 Task: select a rule when a list is renamed by me.
Action: Mouse moved to (1135, 92)
Screenshot: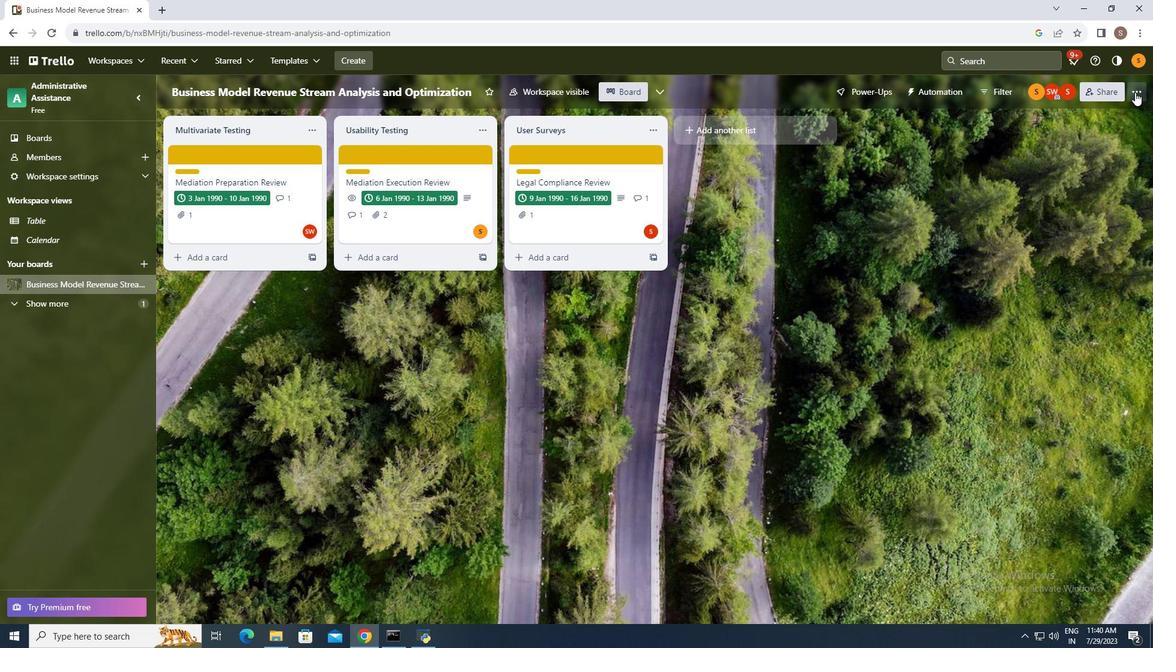 
Action: Mouse pressed left at (1135, 92)
Screenshot: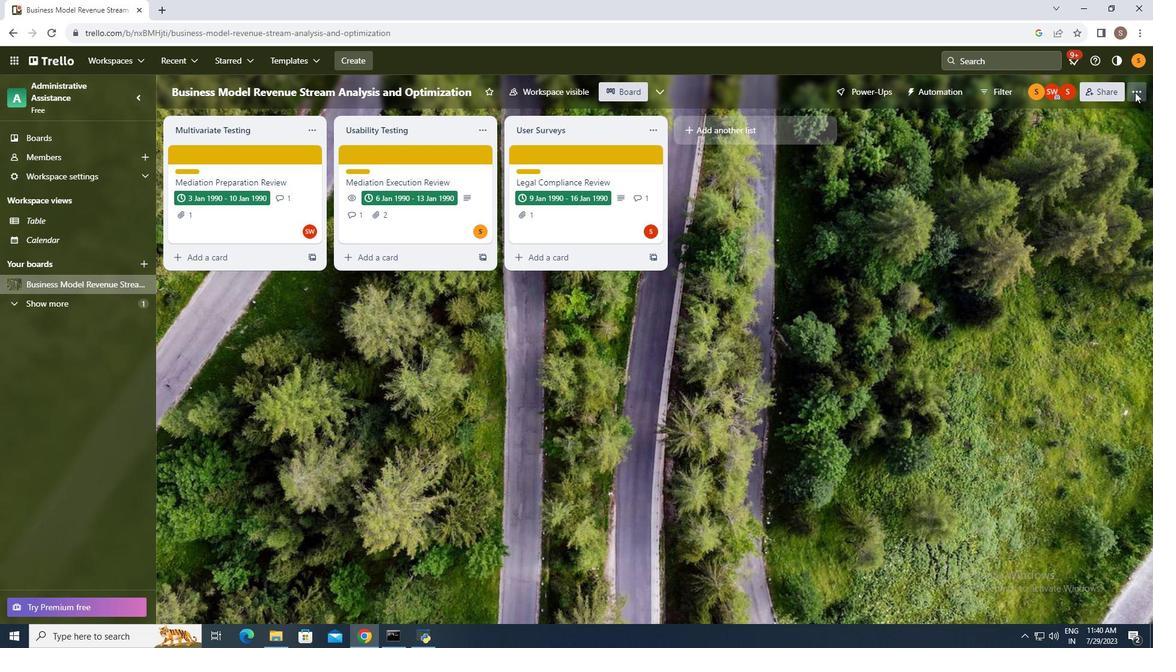 
Action: Mouse moved to (1021, 260)
Screenshot: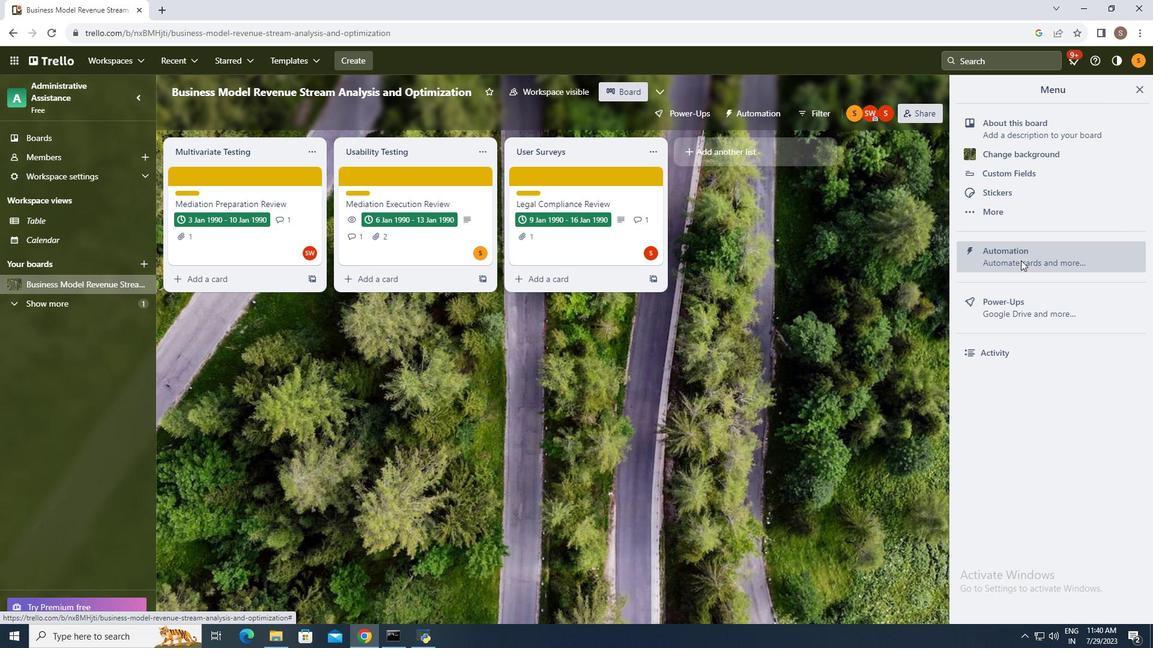 
Action: Mouse pressed left at (1021, 260)
Screenshot: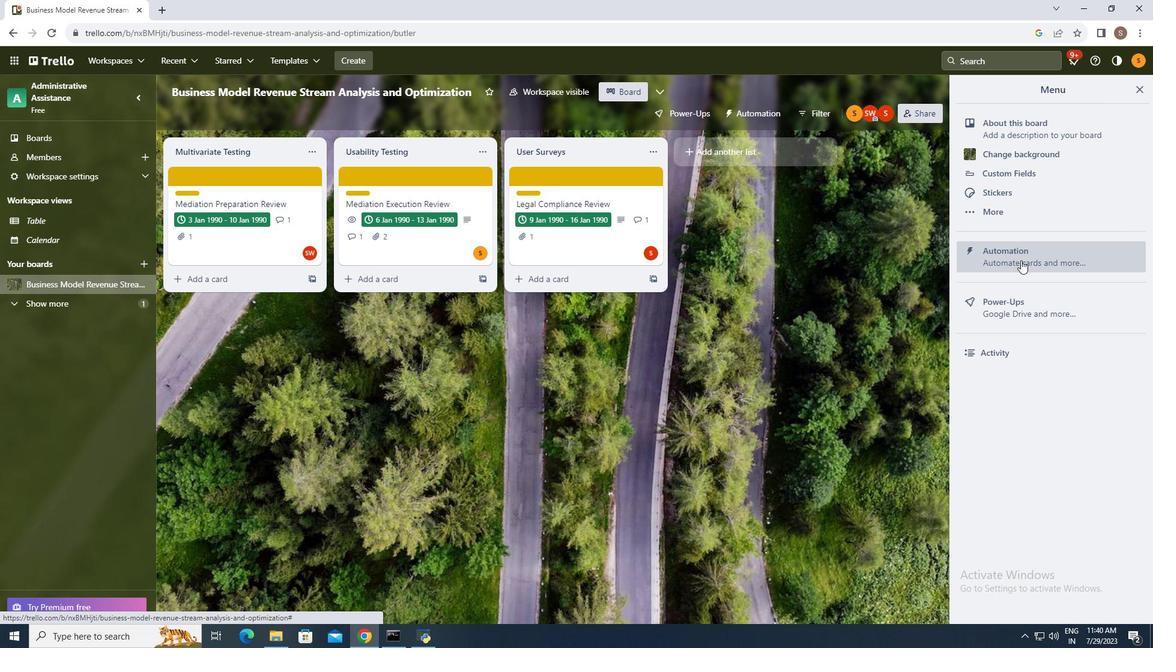 
Action: Mouse moved to (215, 213)
Screenshot: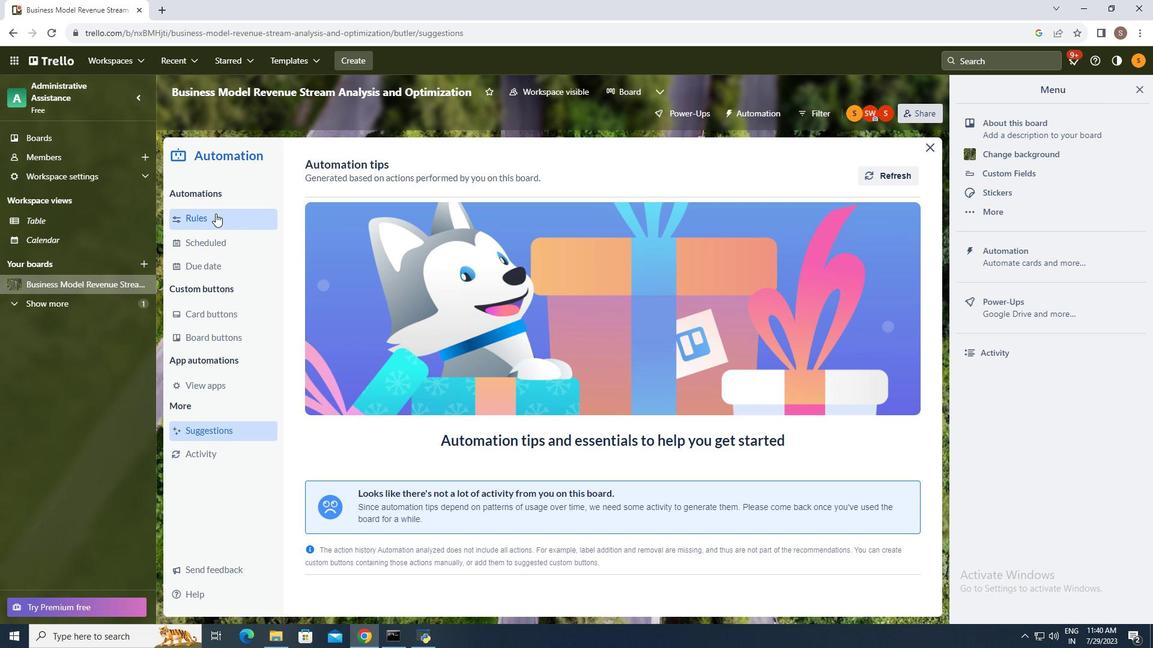 
Action: Mouse pressed left at (215, 213)
Screenshot: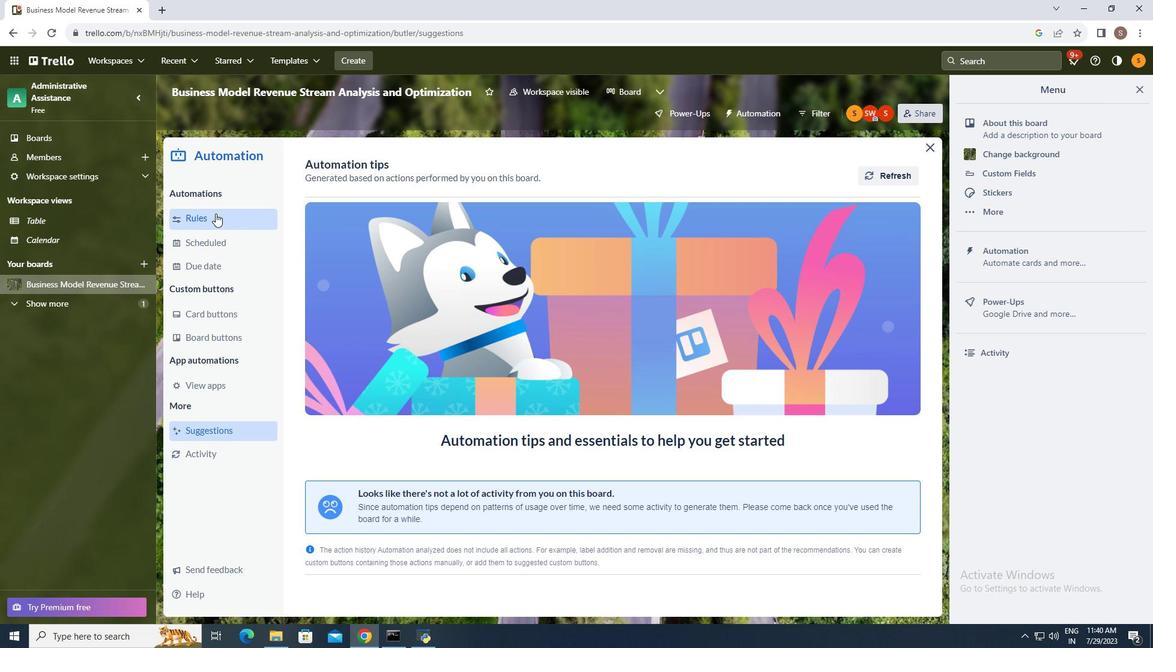 
Action: Mouse moved to (802, 166)
Screenshot: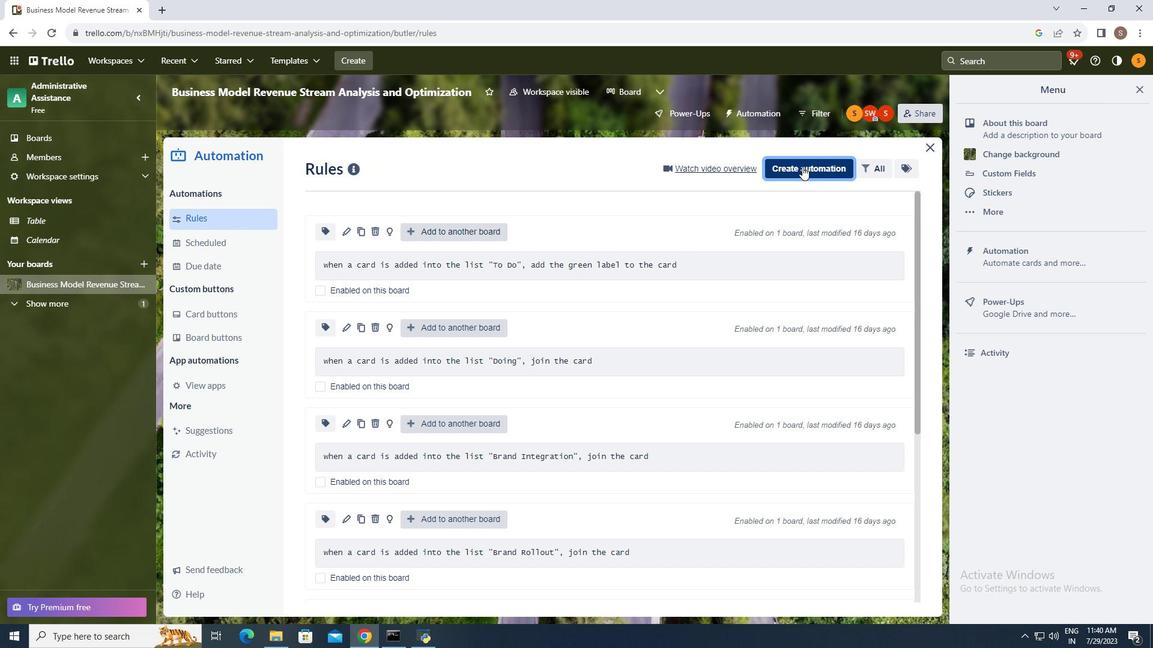 
Action: Mouse pressed left at (802, 166)
Screenshot: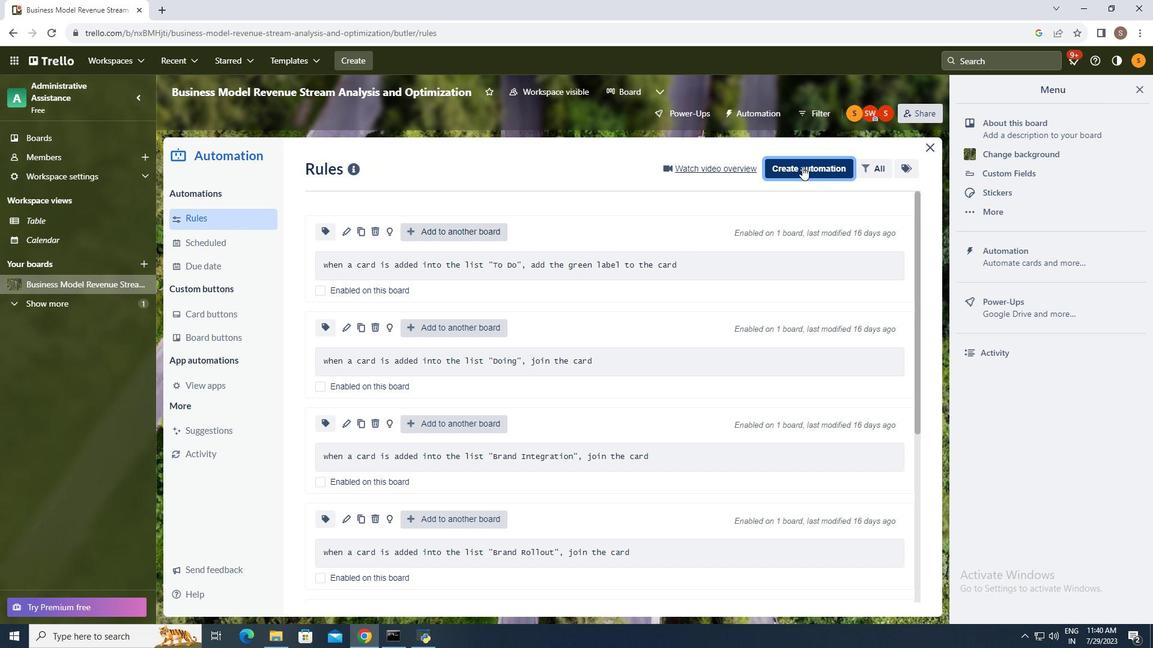 
Action: Mouse moved to (610, 281)
Screenshot: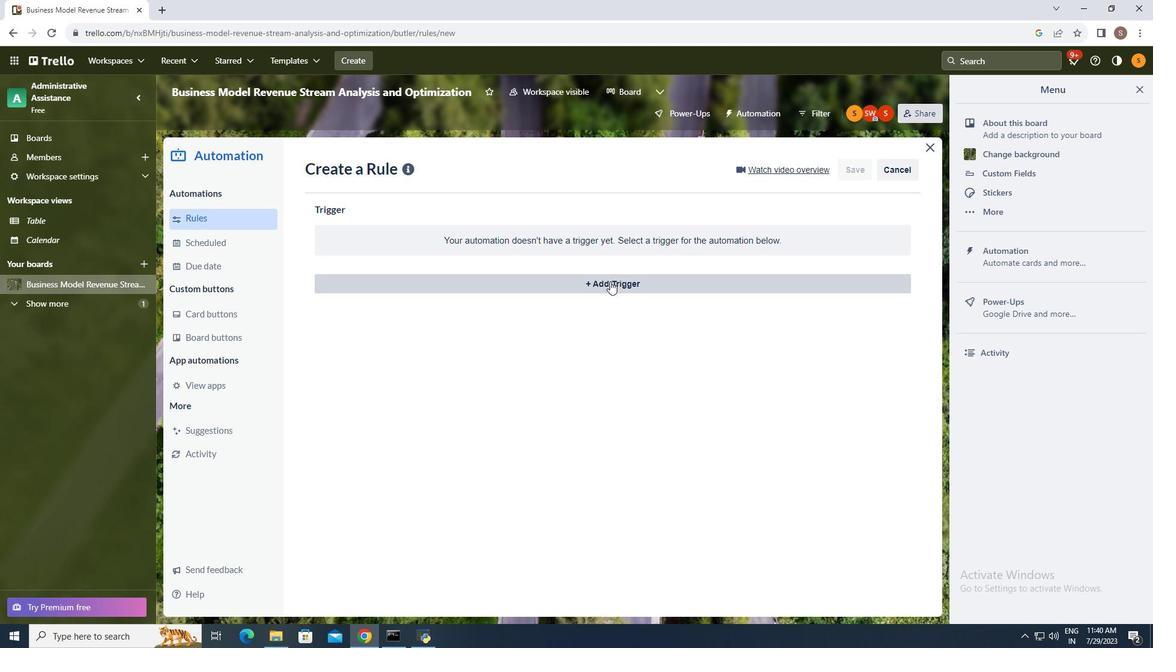 
Action: Mouse pressed left at (610, 281)
Screenshot: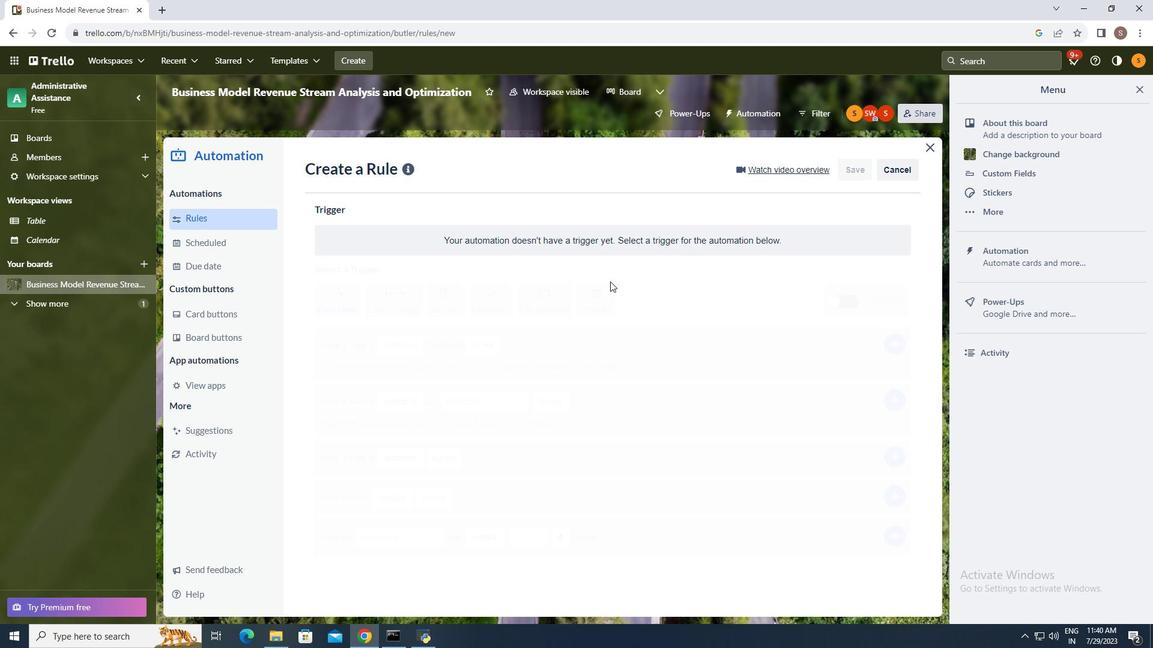
Action: Mouse moved to (384, 529)
Screenshot: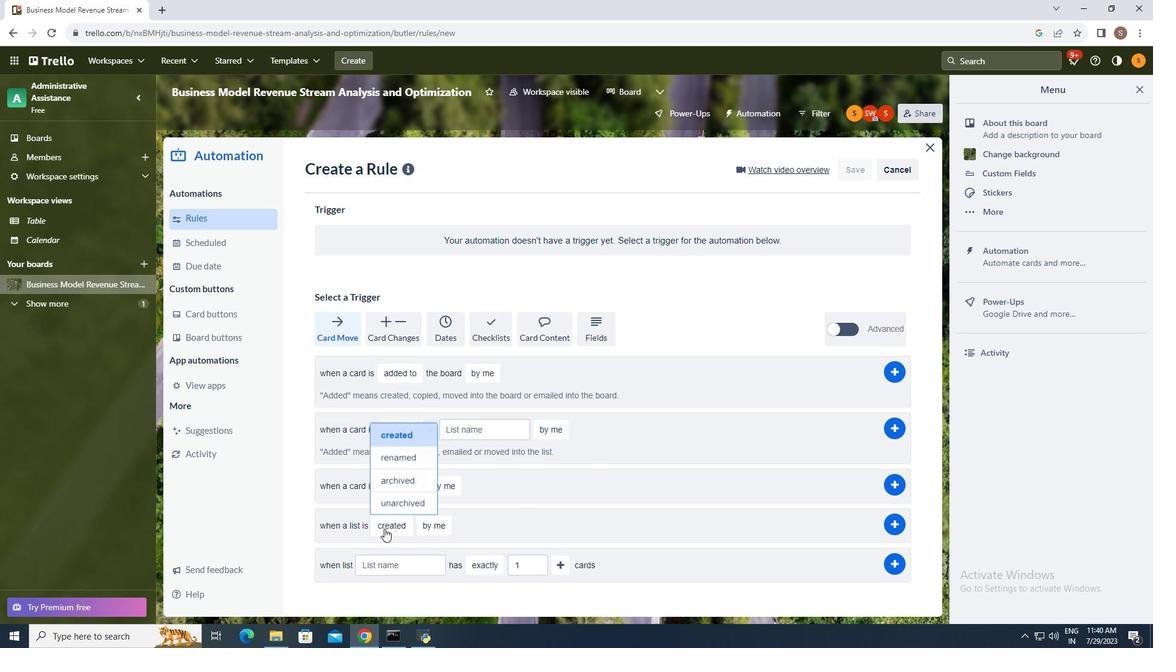 
Action: Mouse pressed left at (384, 529)
Screenshot: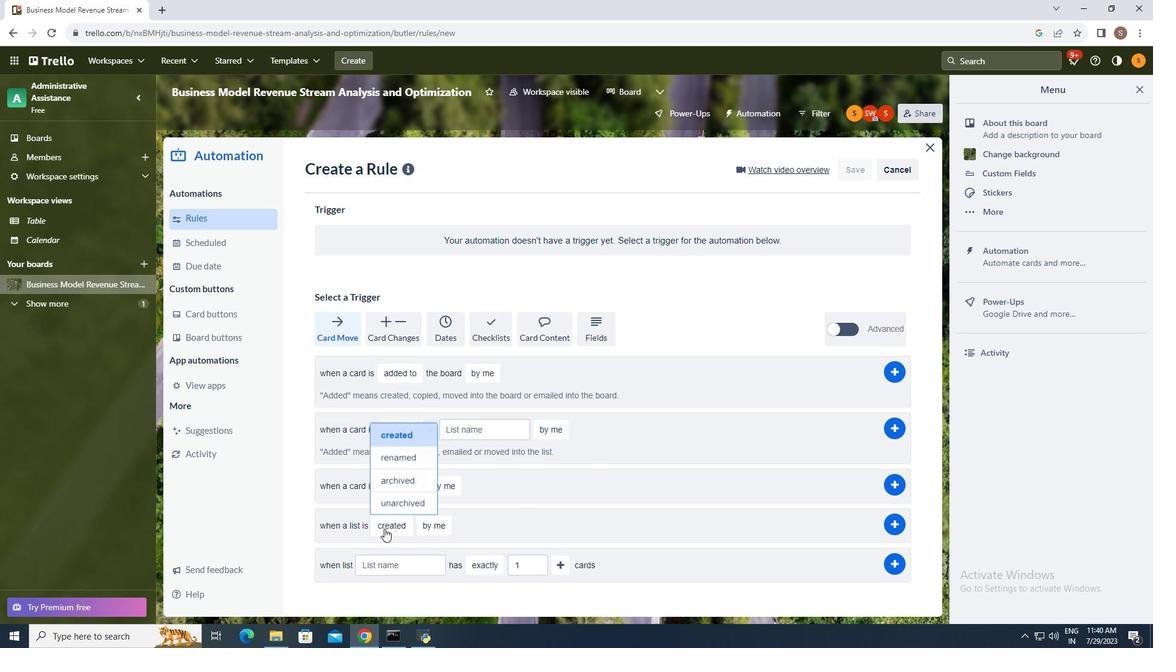
Action: Mouse moved to (395, 457)
Screenshot: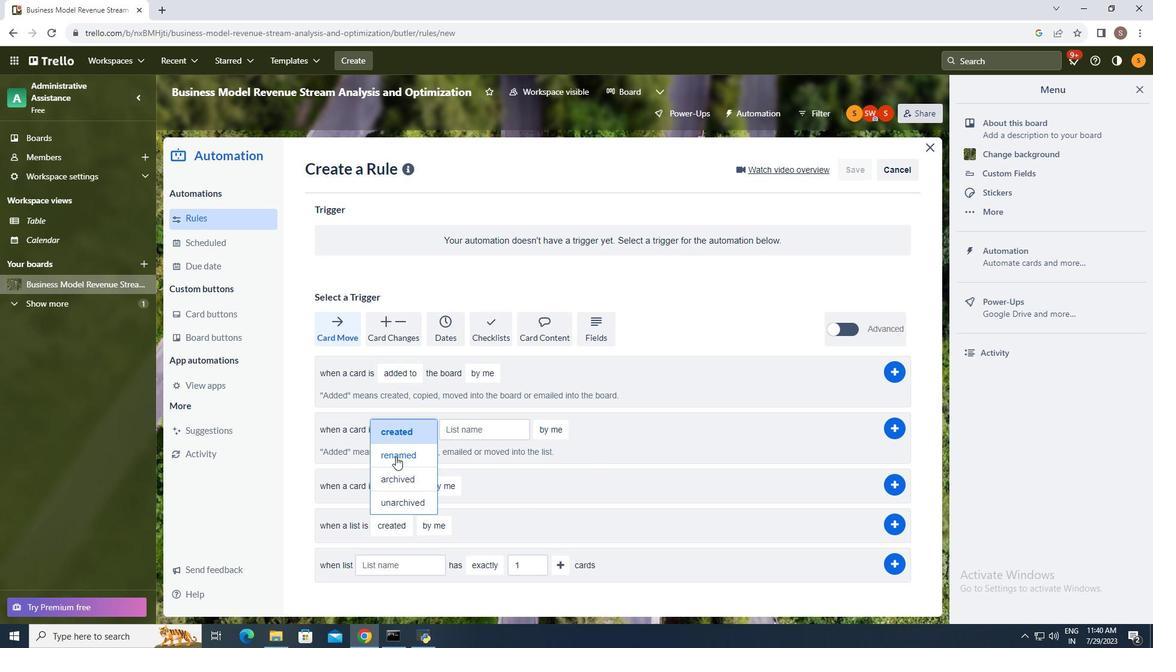 
Action: Mouse pressed left at (395, 457)
Screenshot: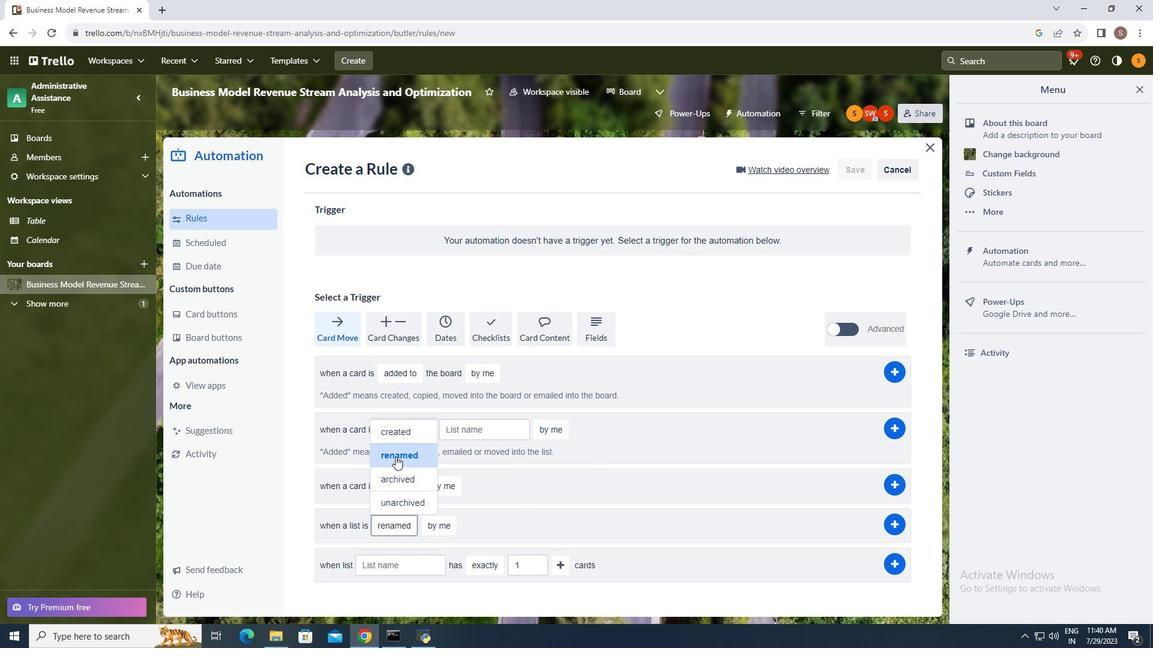 
Action: Mouse moved to (435, 523)
Screenshot: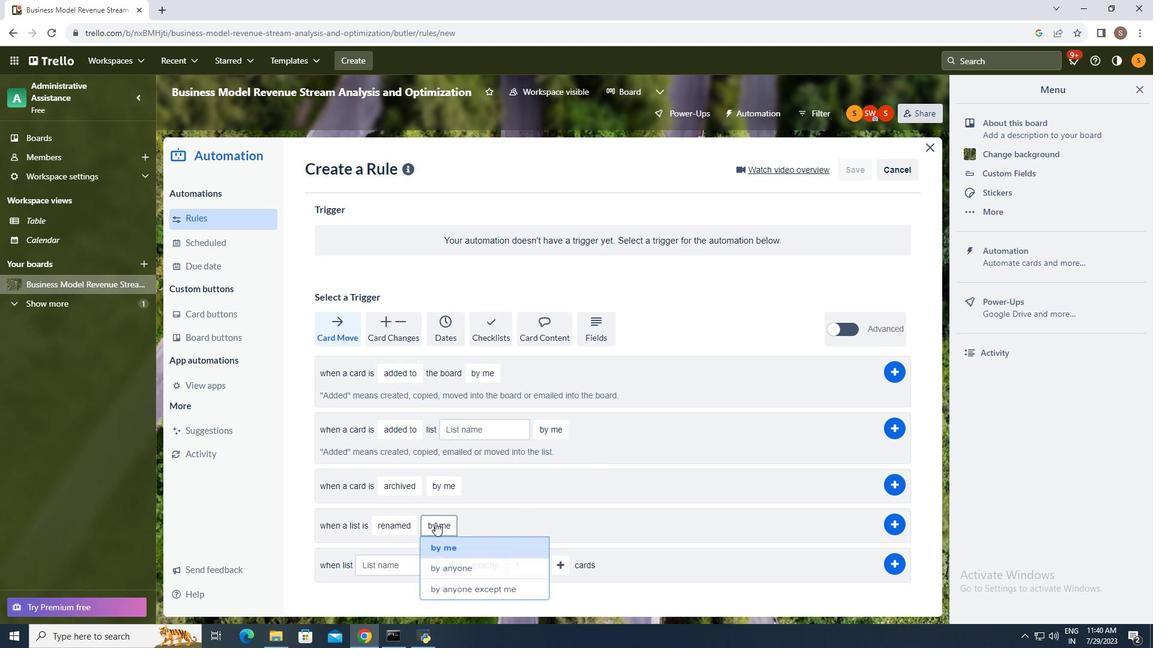 
Action: Mouse pressed left at (435, 523)
Screenshot: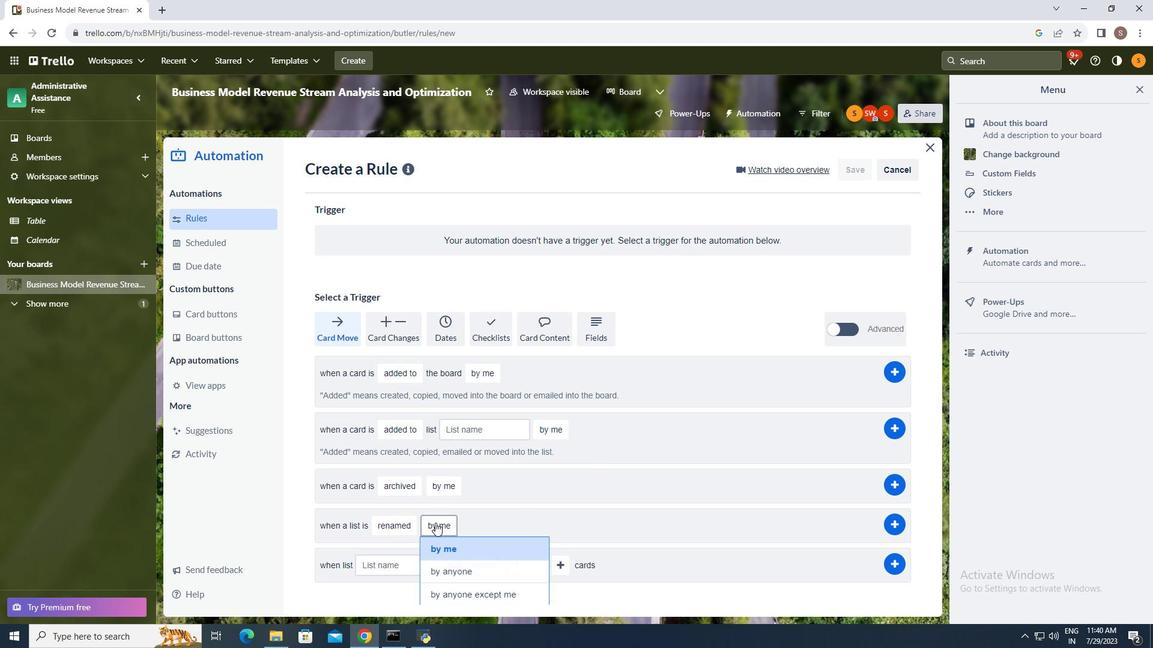 
Action: Mouse moved to (448, 553)
Screenshot: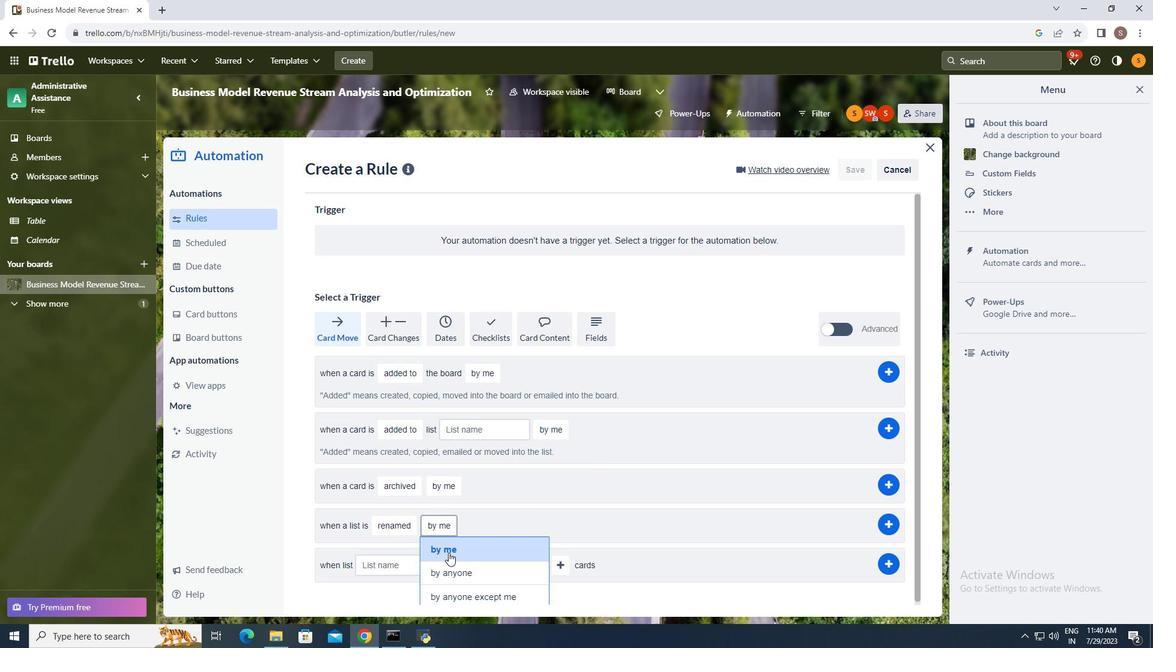 
Action: Mouse pressed left at (448, 553)
Screenshot: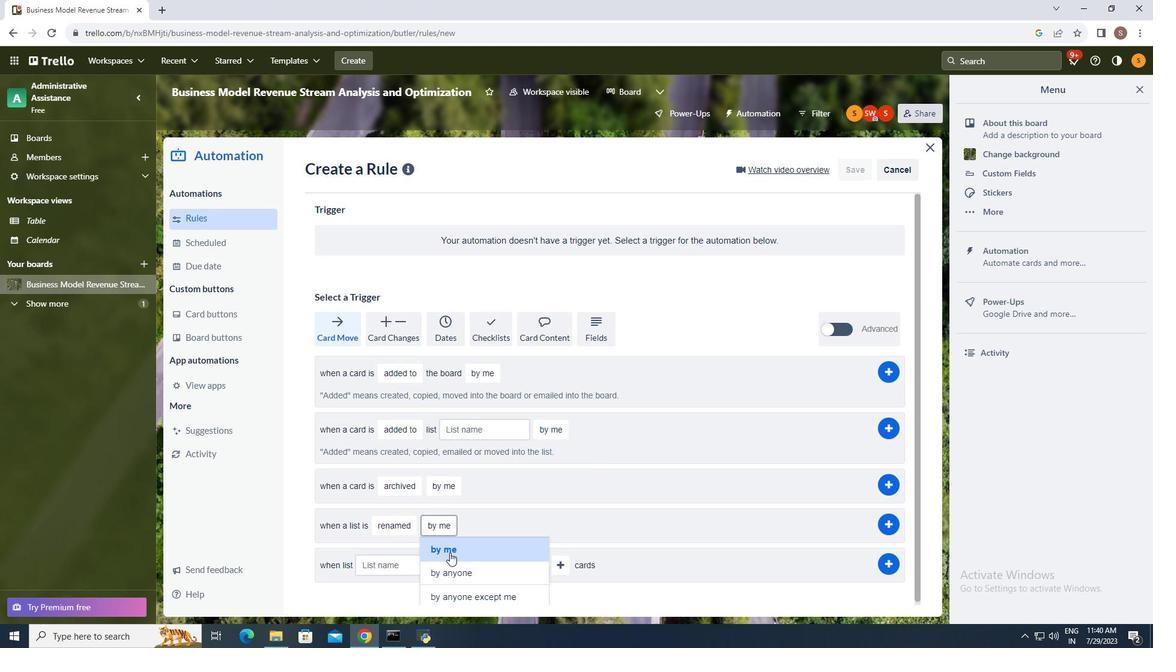 
Action: Mouse moved to (618, 494)
Screenshot: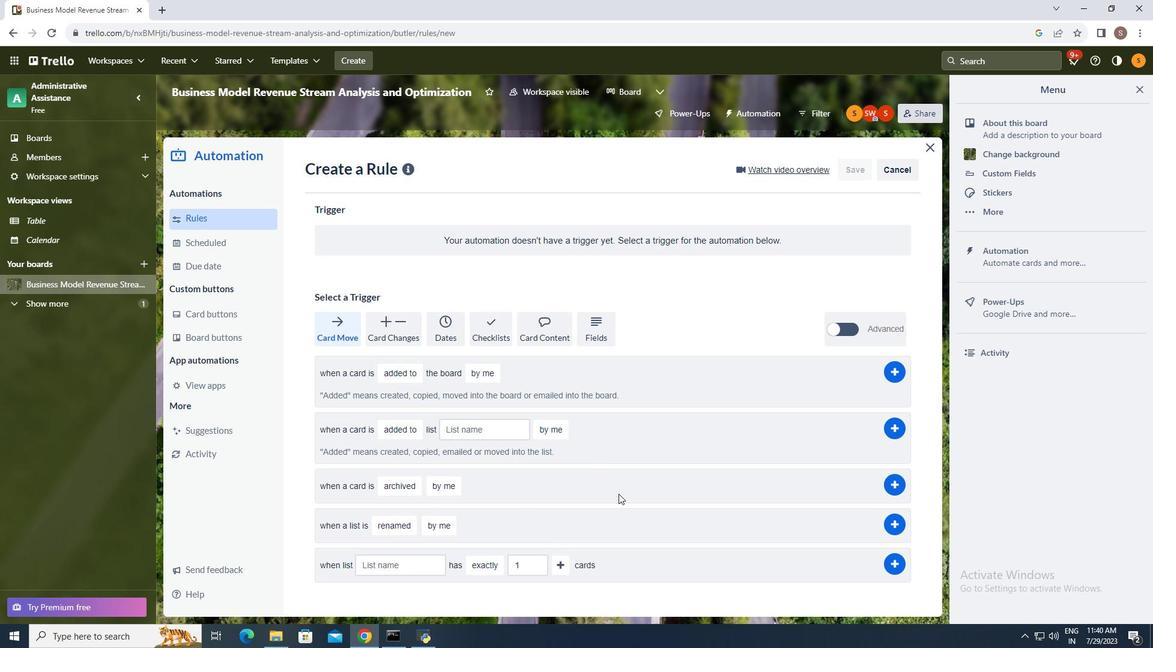 
